 Task: Customize the appearance and behavior of the integrated terminal's font size.
Action: Mouse moved to (381, 165)
Screenshot: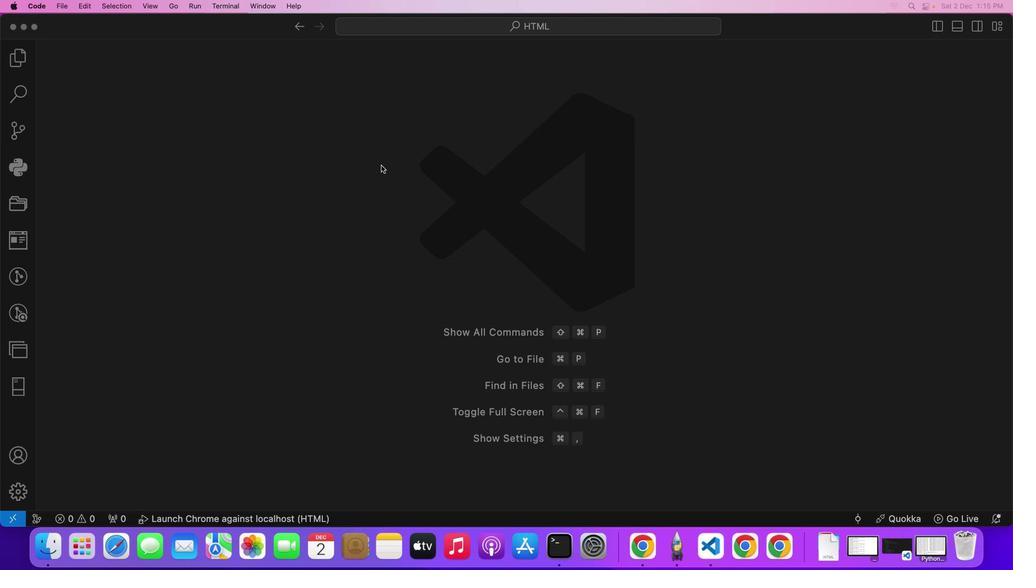 
Action: Mouse pressed left at (381, 165)
Screenshot: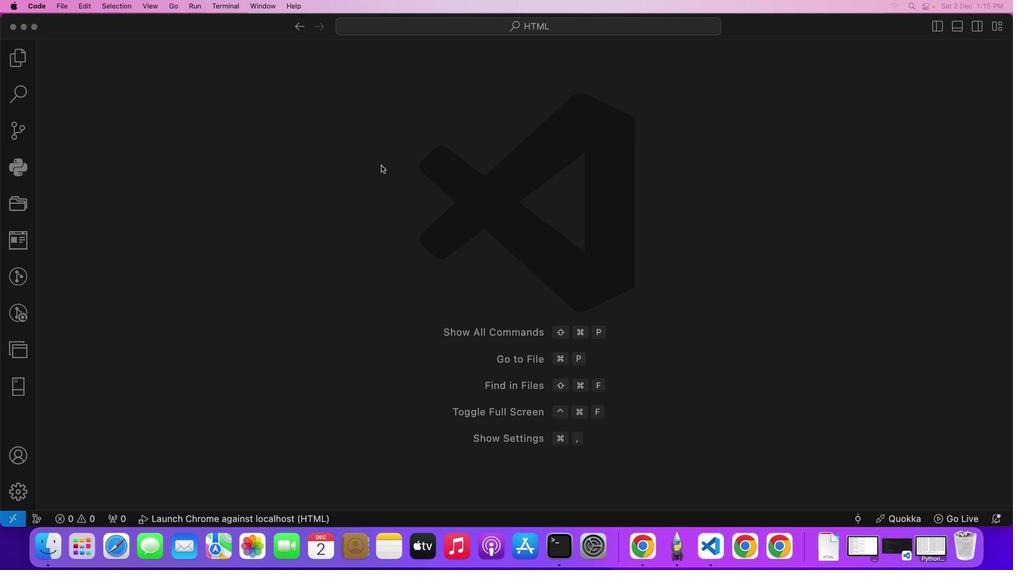 
Action: Mouse moved to (937, 561)
Screenshot: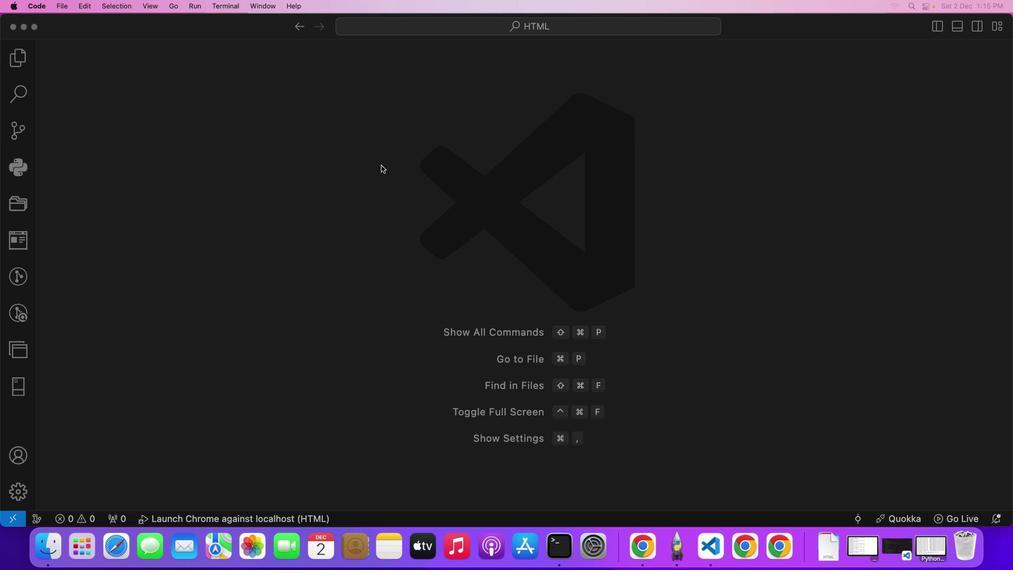 
Action: Mouse pressed left at (937, 561)
Screenshot: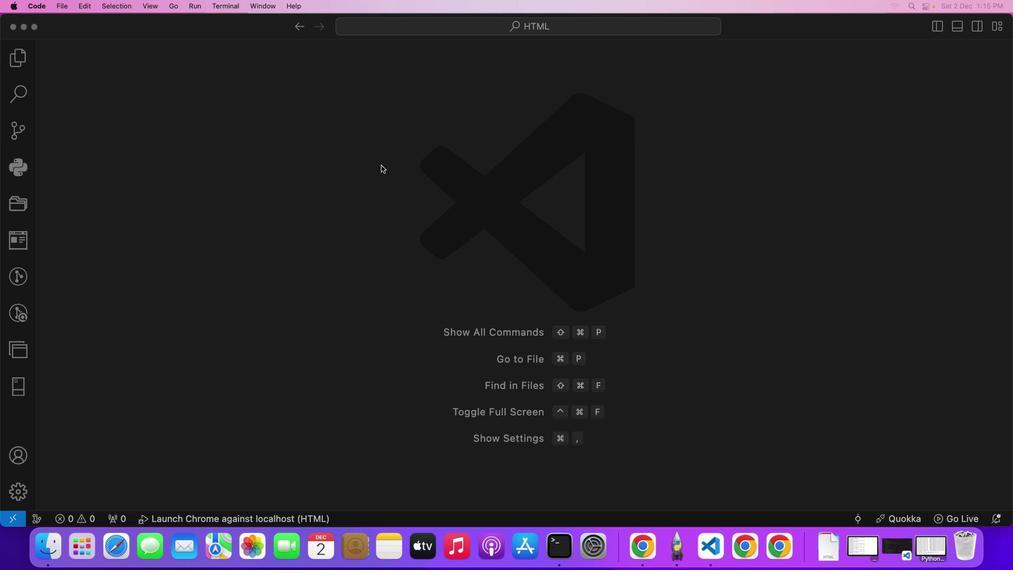 
Action: Mouse moved to (938, 555)
Screenshot: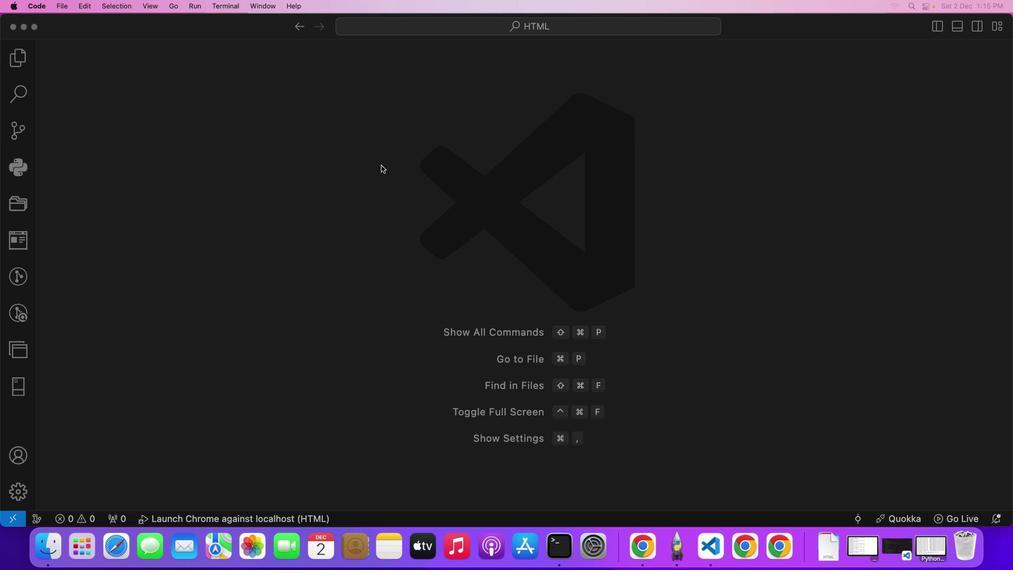 
Action: Key pressed 'y'
Screenshot: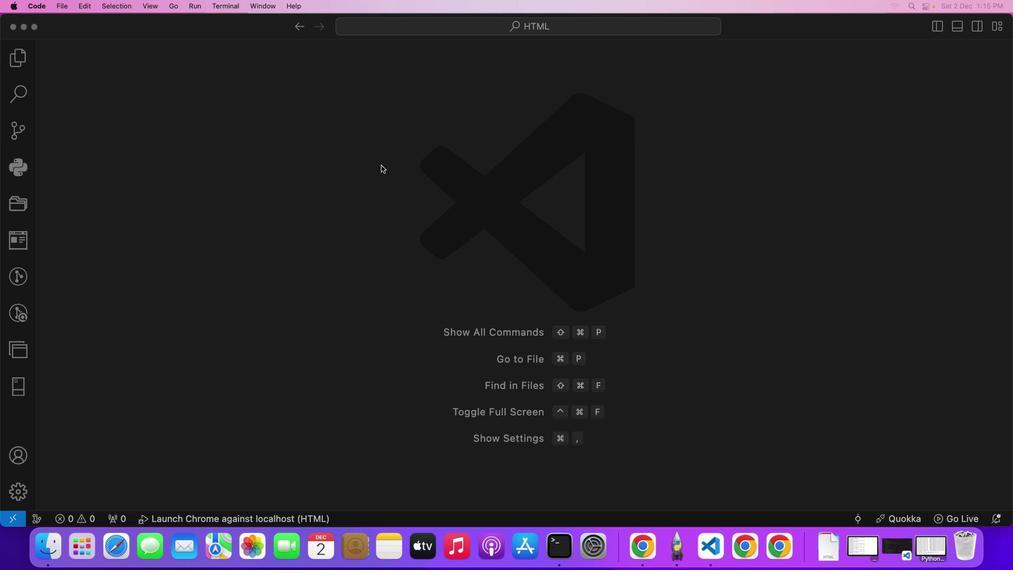 
Action: Mouse moved to (934, 549)
Screenshot: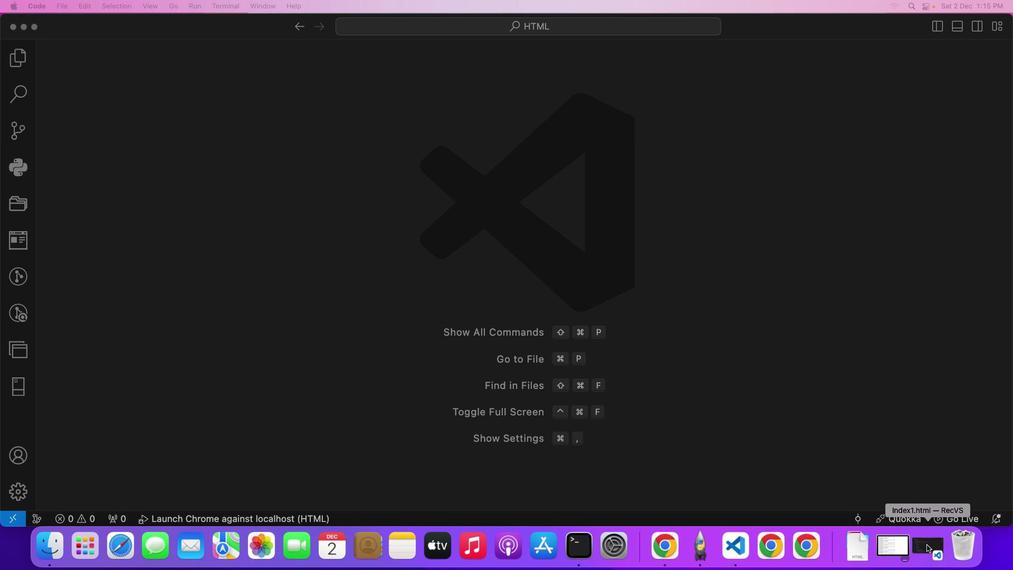 
Action: Key pressed Key.enter
Screenshot: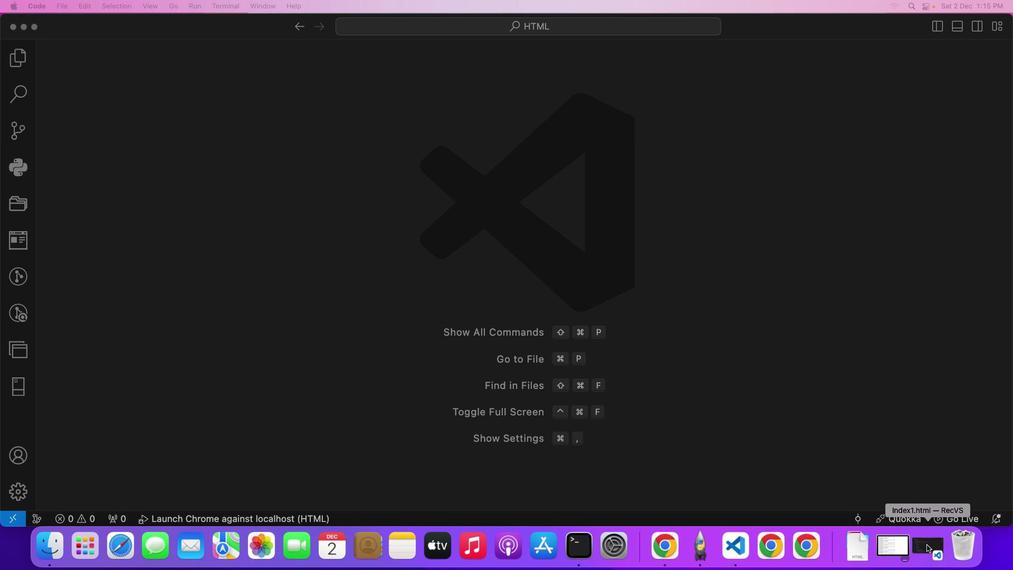 
Action: Mouse moved to (340, 272)
Screenshot: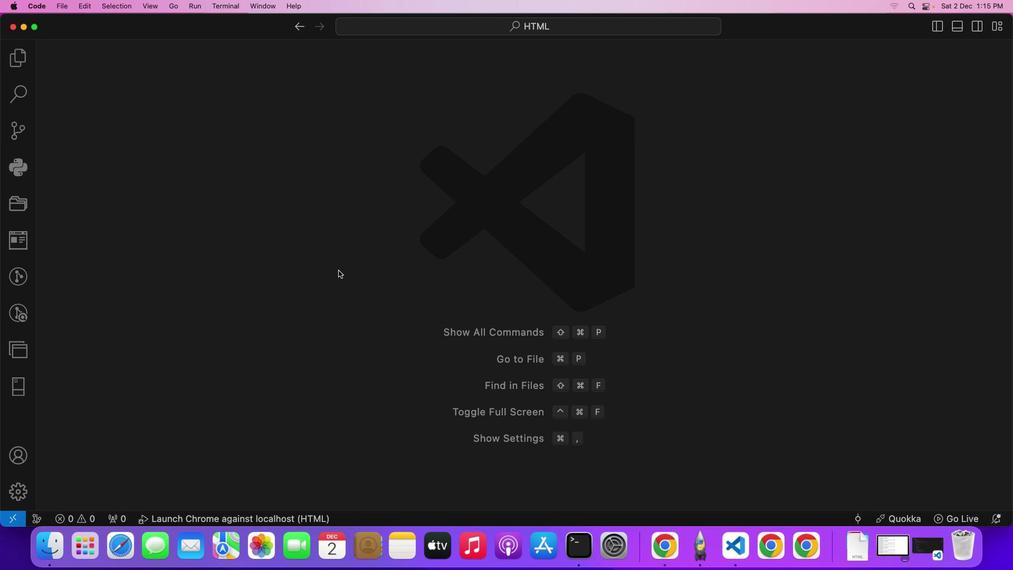 
Action: Mouse pressed left at (340, 272)
Screenshot: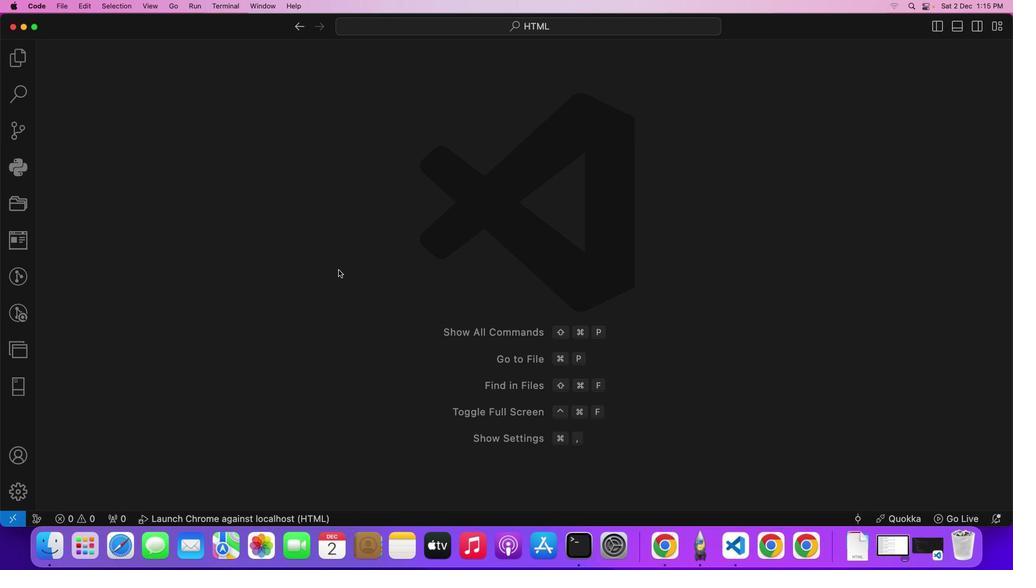 
Action: Mouse moved to (31, 1)
Screenshot: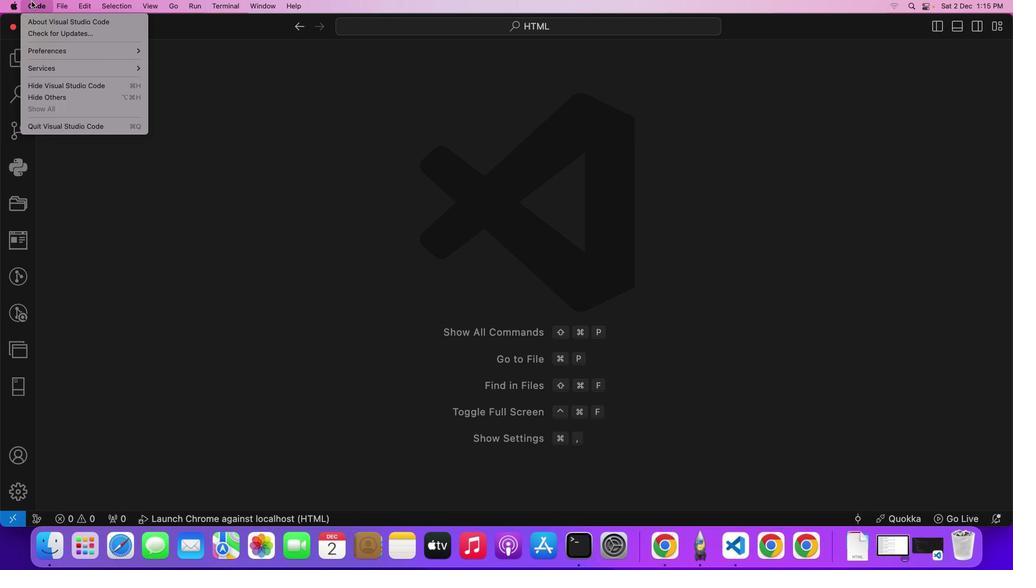 
Action: Mouse pressed left at (31, 1)
Screenshot: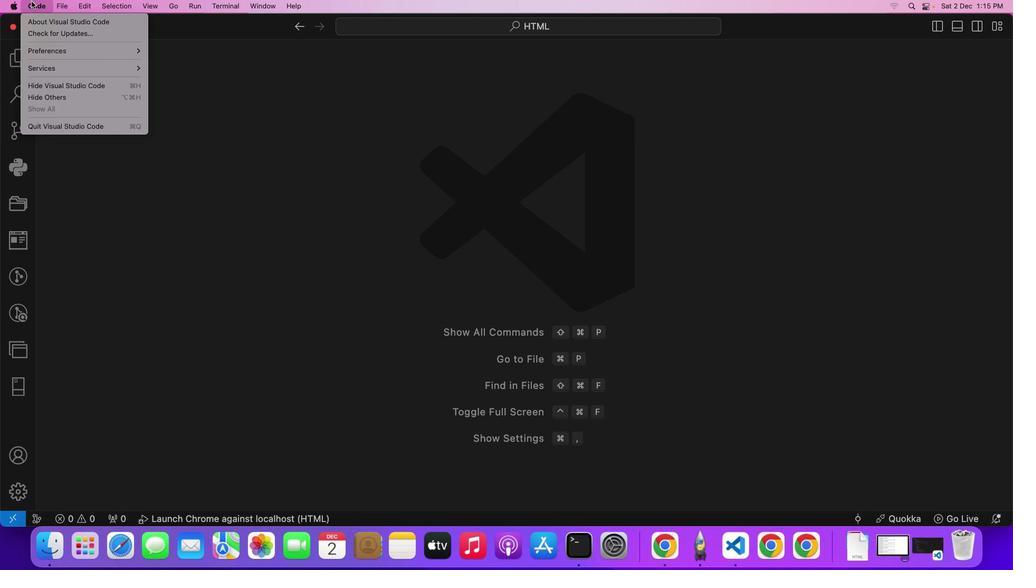 
Action: Mouse moved to (81, 52)
Screenshot: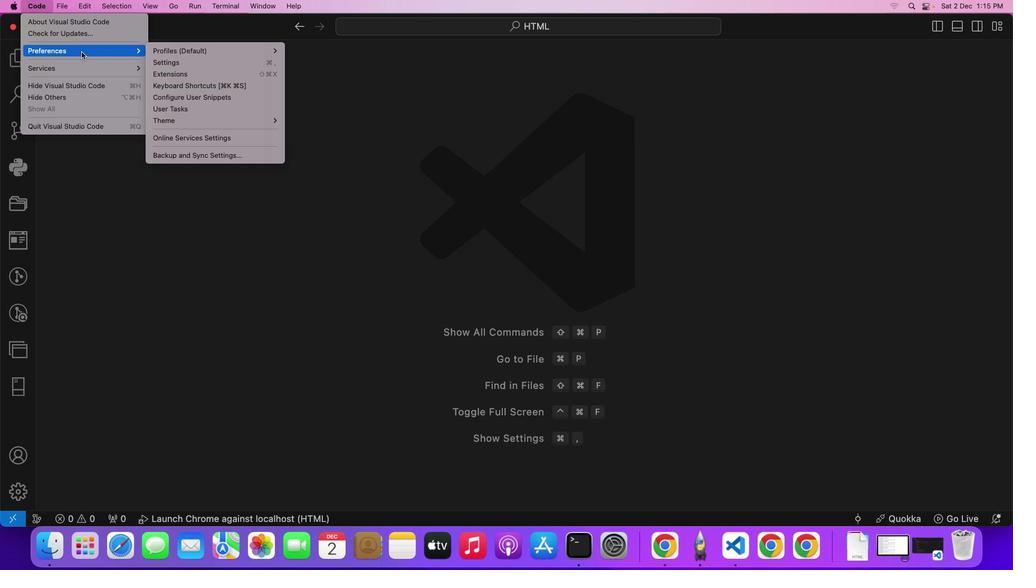 
Action: Mouse pressed left at (81, 52)
Screenshot: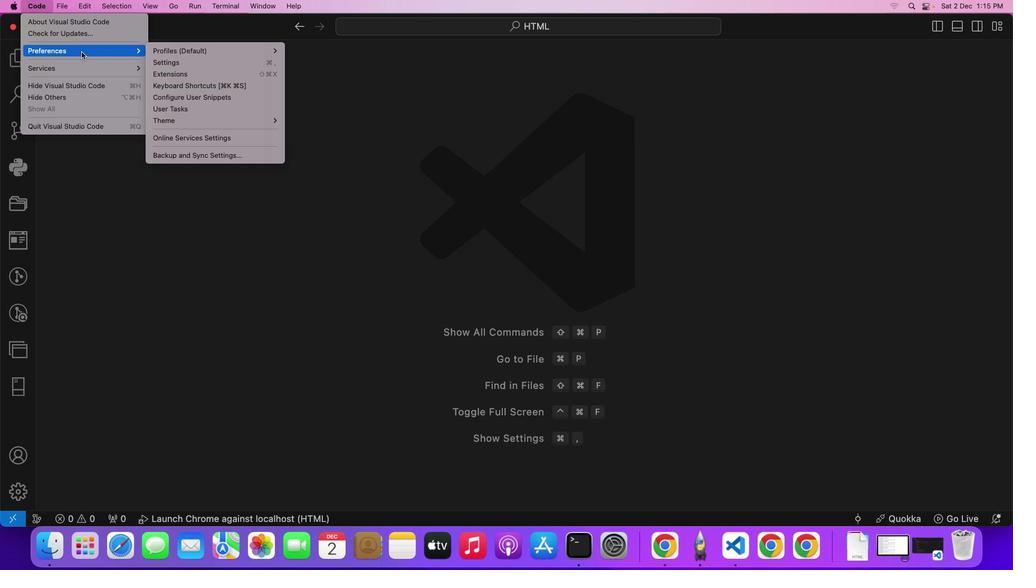 
Action: Mouse moved to (185, 64)
Screenshot: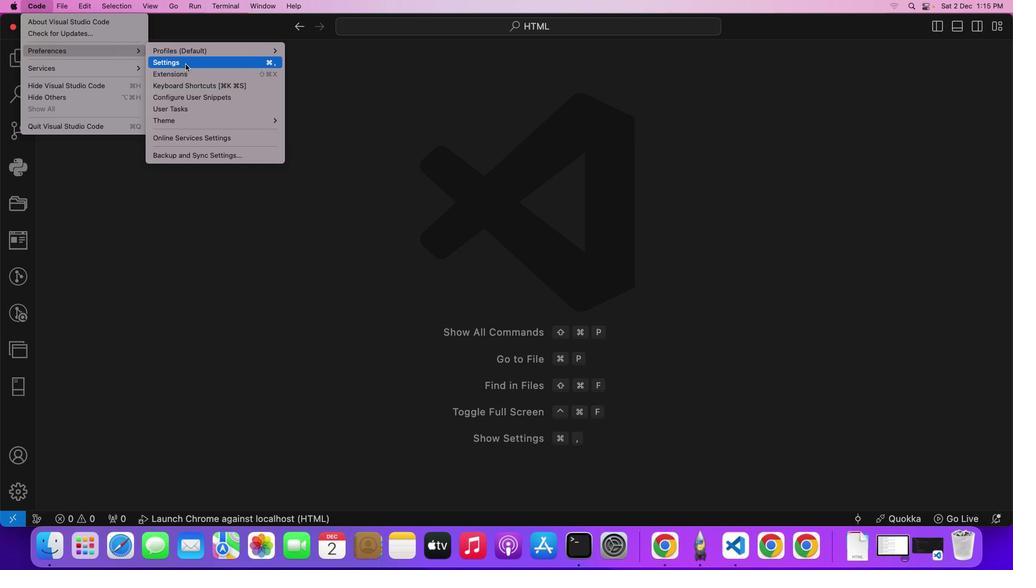 
Action: Mouse pressed left at (185, 64)
Screenshot: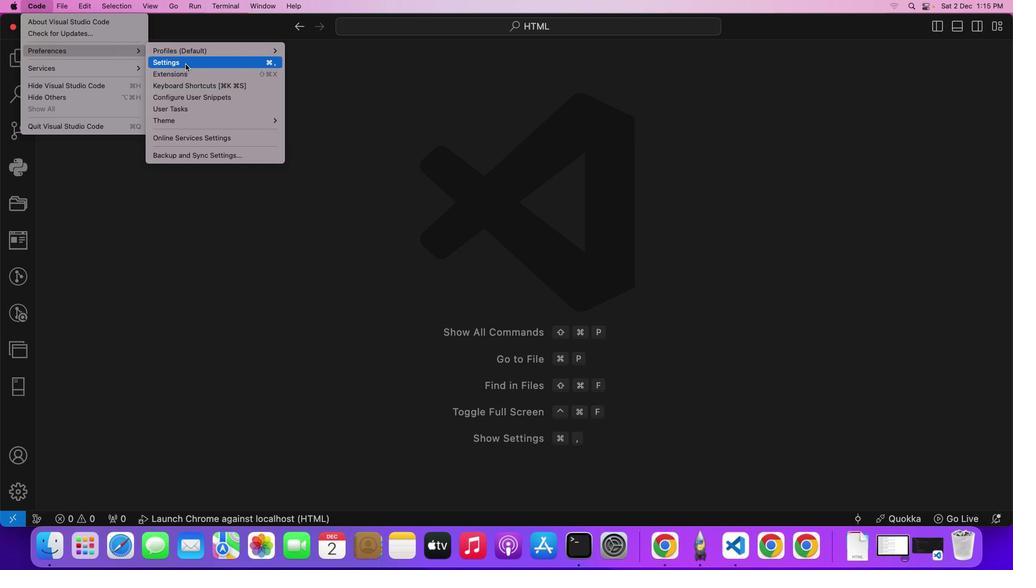 
Action: Mouse moved to (232, 85)
Screenshot: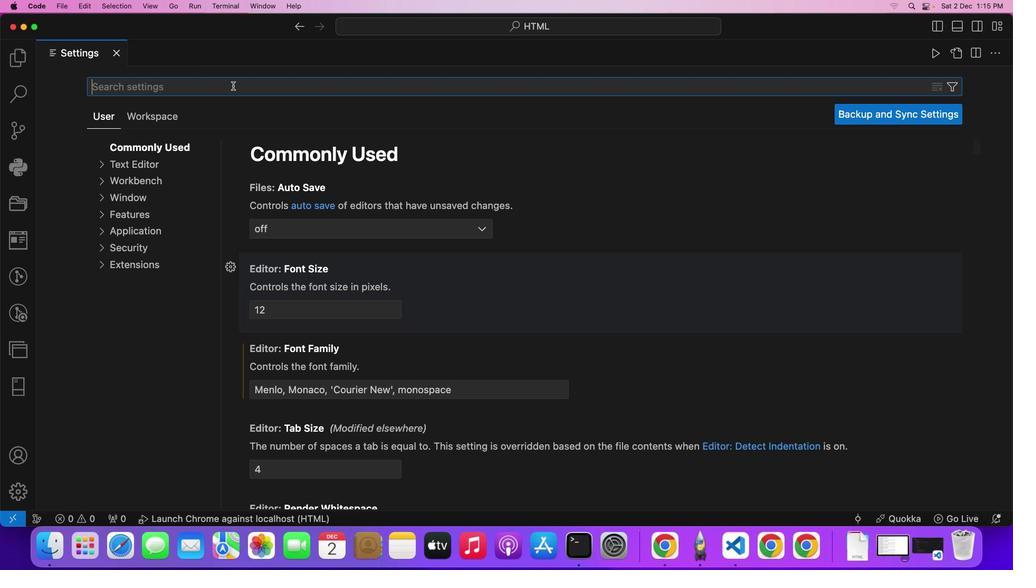 
Action: Mouse pressed left at (232, 85)
Screenshot: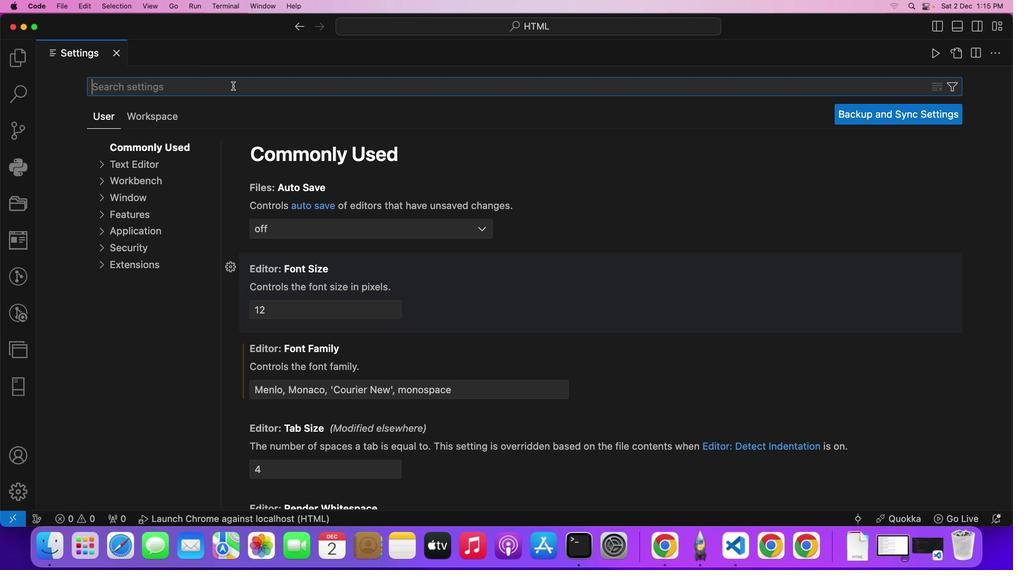 
Action: Mouse moved to (232, 86)
Screenshot: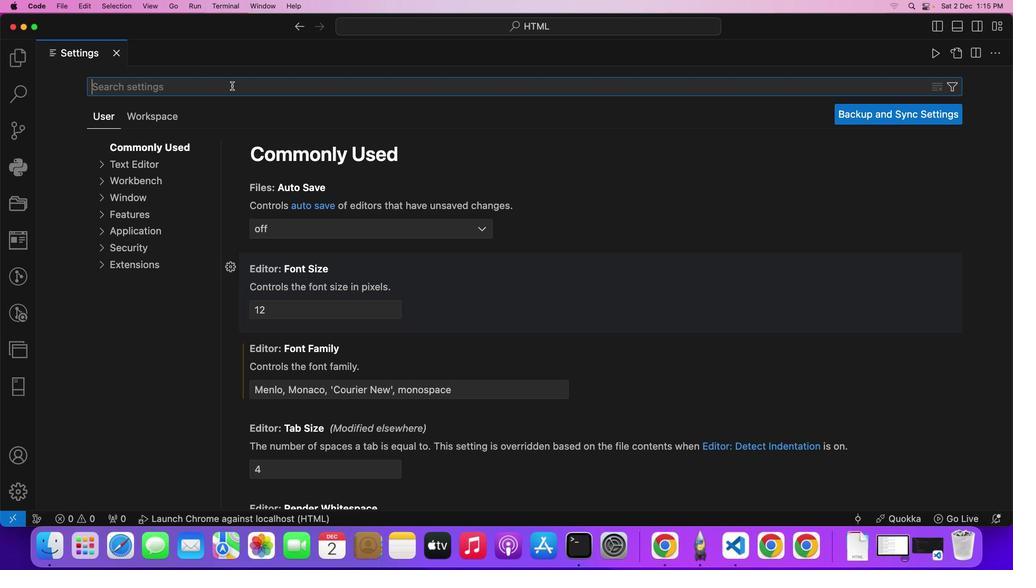 
Action: Key pressed 't''e''r''m''i''n''a''l'Key.space'f''o''n''t'Key.space's''i''z''e'
Screenshot: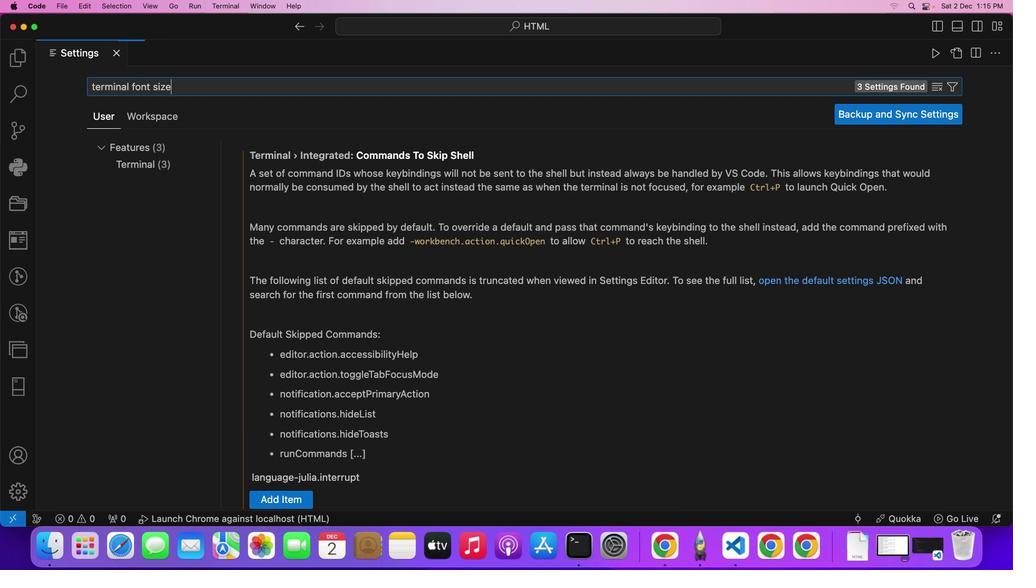 
Action: Mouse moved to (442, 200)
Screenshot: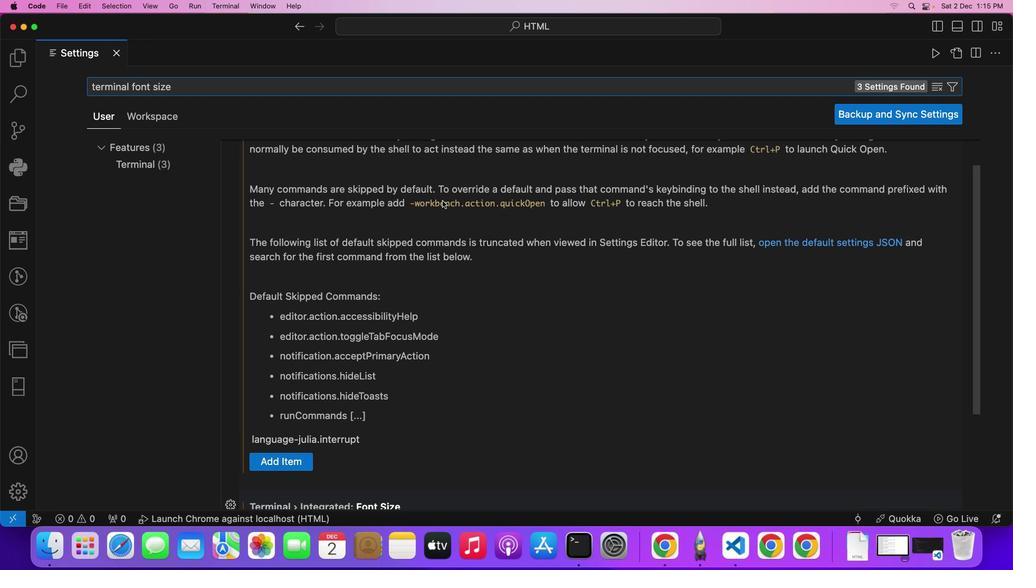 
Action: Mouse scrolled (442, 200) with delta (0, 0)
Screenshot: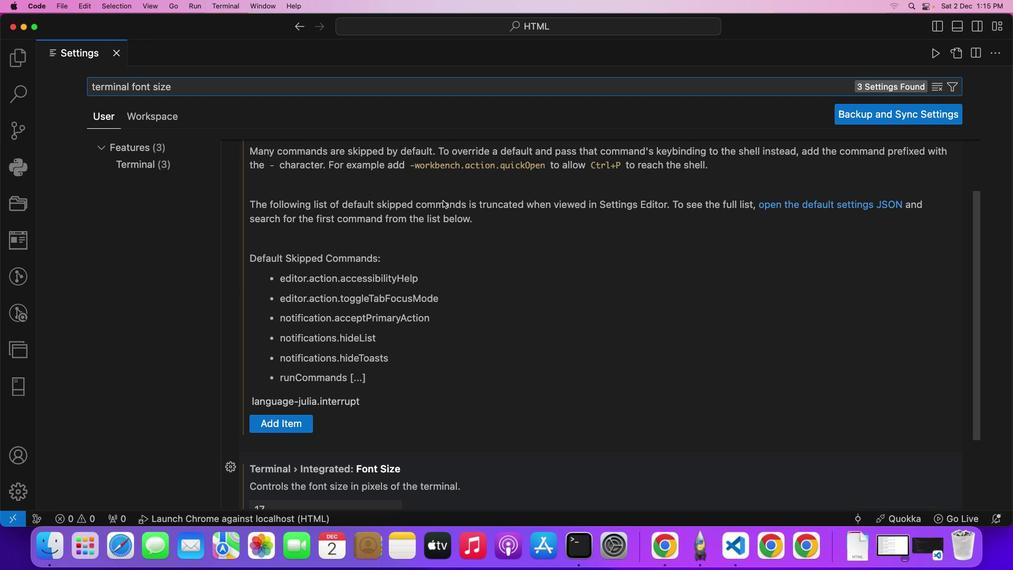 
Action: Mouse moved to (442, 200)
Screenshot: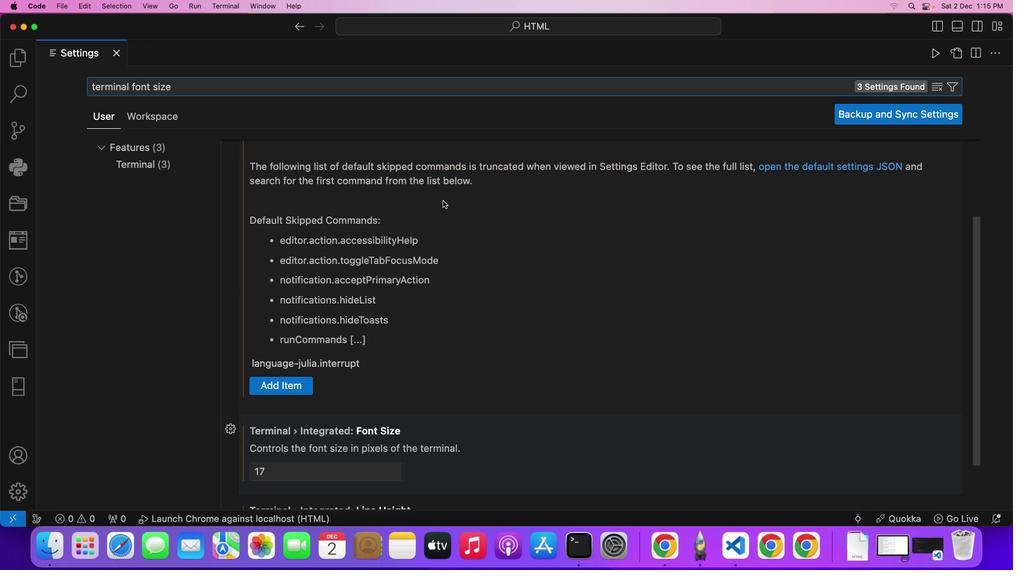 
Action: Mouse scrolled (442, 200) with delta (0, 0)
Screenshot: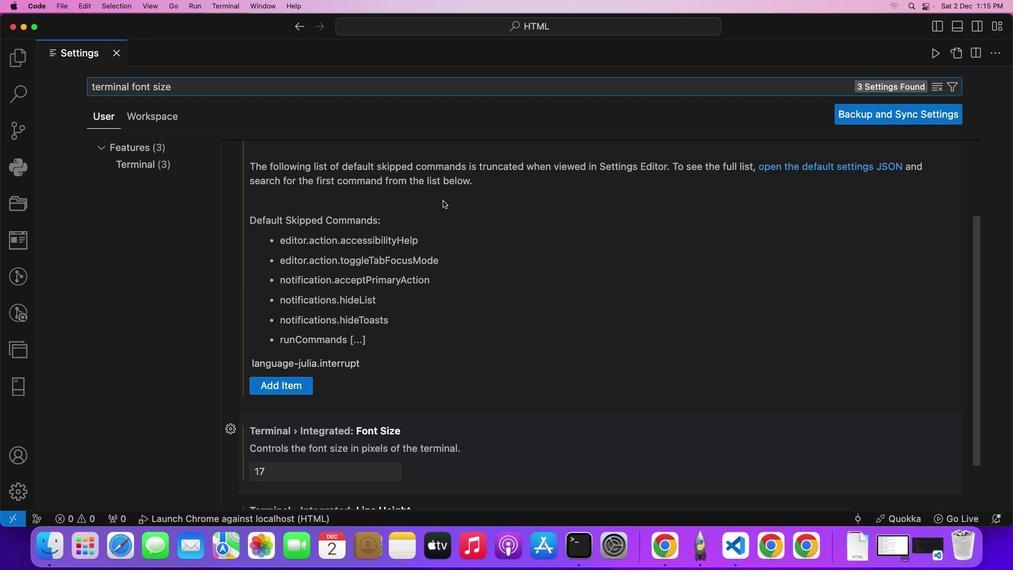 
Action: Mouse moved to (443, 201)
Screenshot: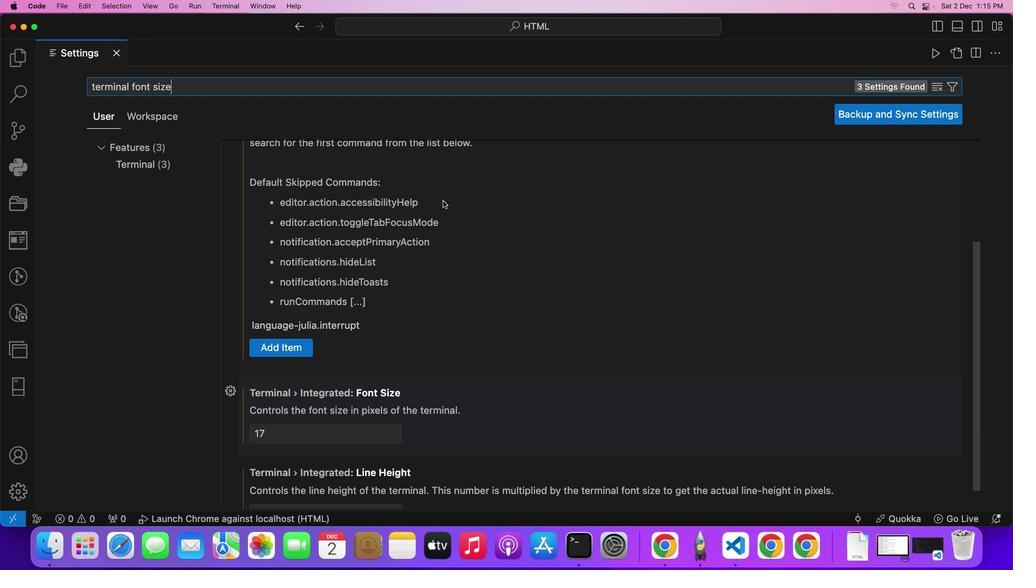 
Action: Mouse scrolled (443, 201) with delta (0, 0)
Screenshot: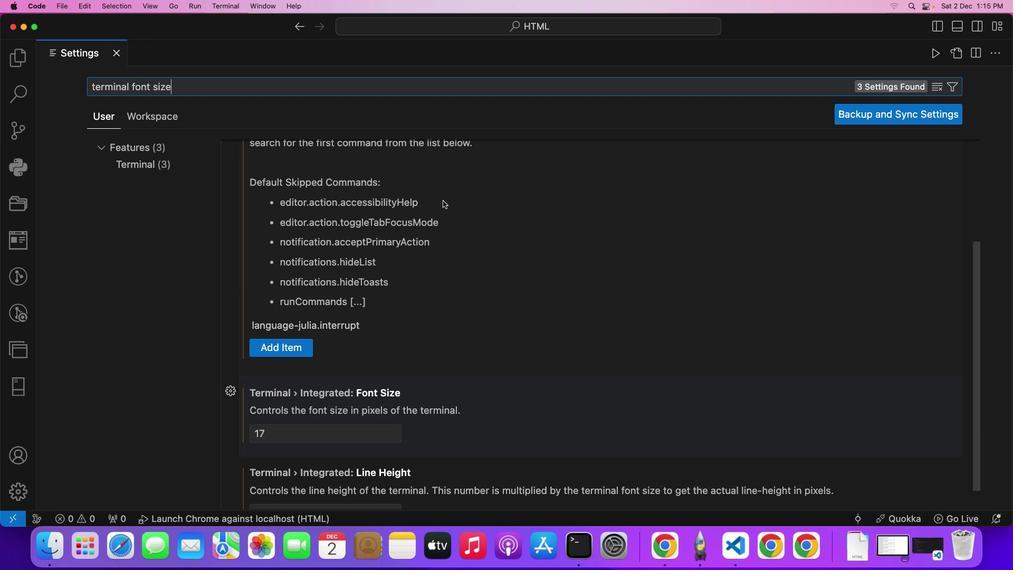 
Action: Mouse moved to (443, 201)
Screenshot: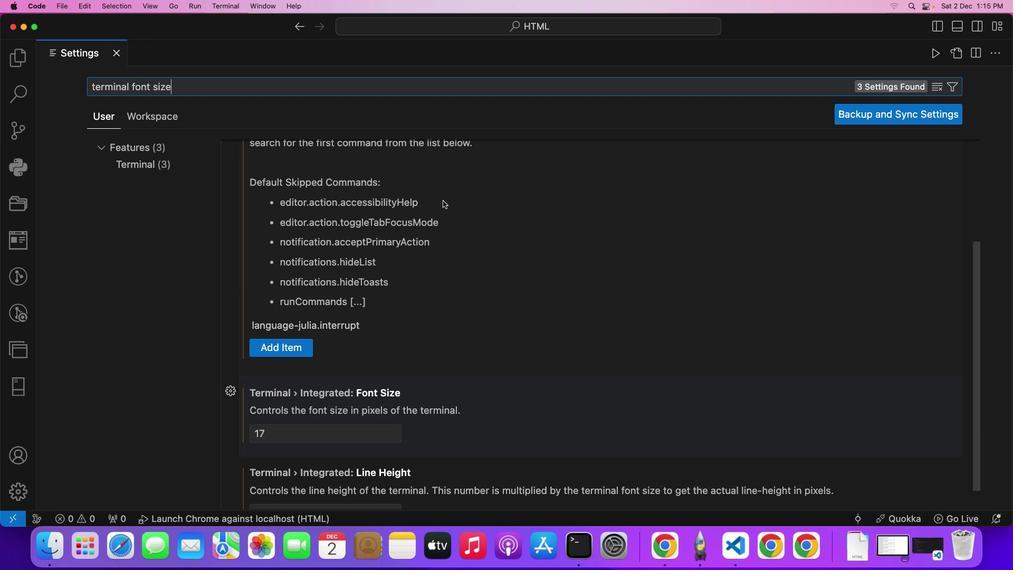 
Action: Mouse scrolled (443, 201) with delta (0, 0)
Screenshot: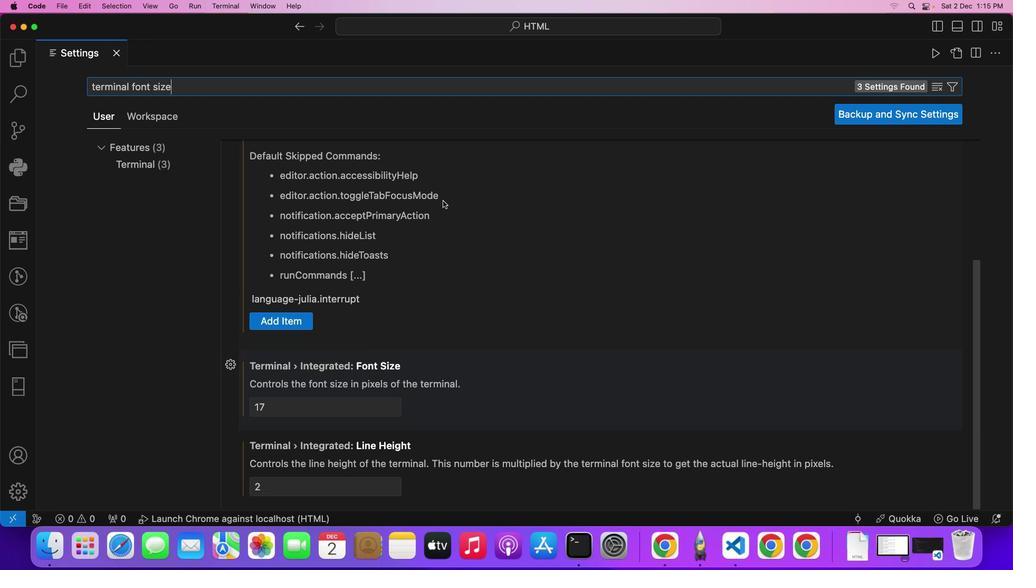
Action: Mouse scrolled (443, 201) with delta (0, 0)
Screenshot: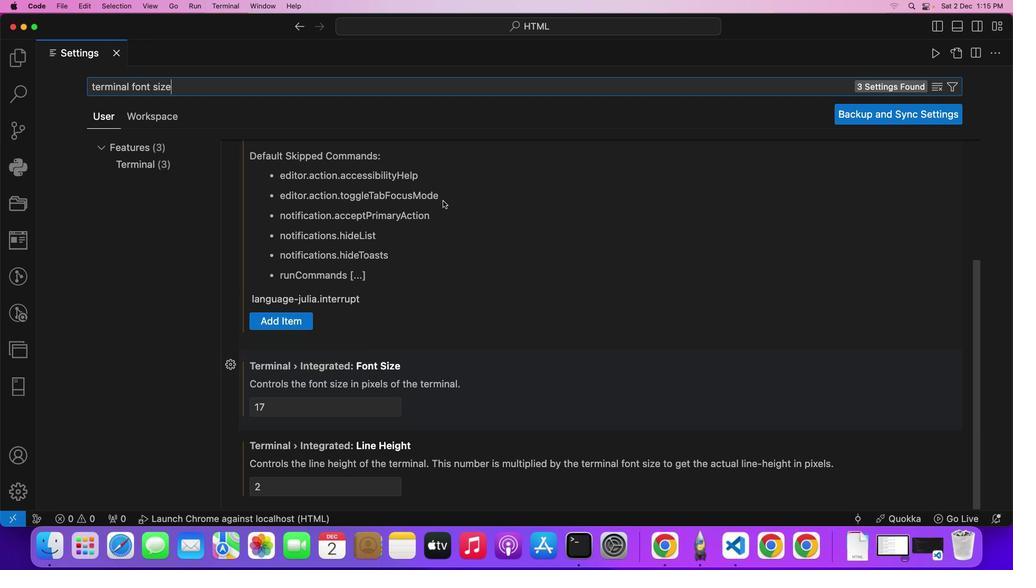 
Action: Mouse moved to (443, 200)
Screenshot: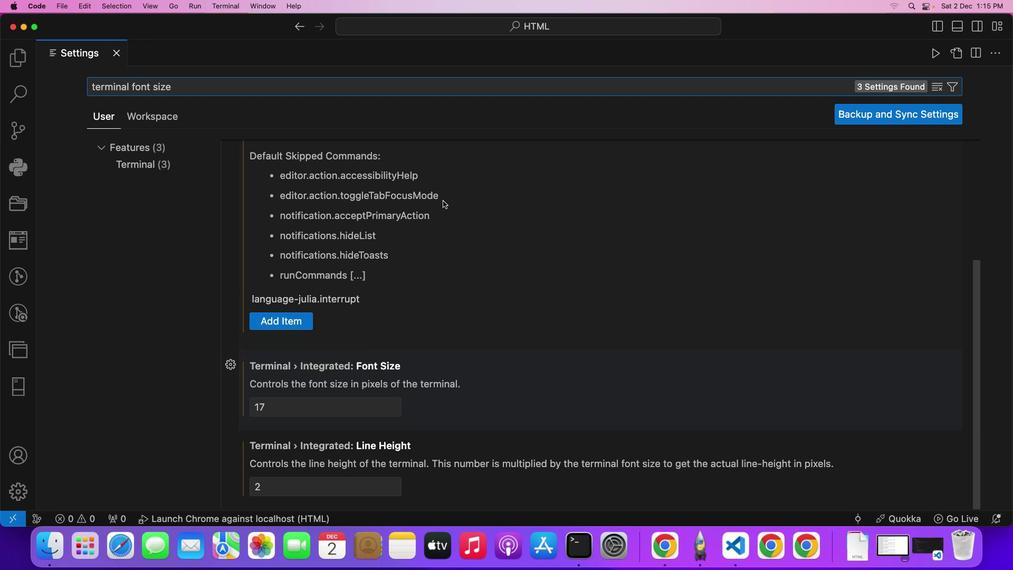 
Action: Mouse scrolled (443, 200) with delta (0, 0)
Screenshot: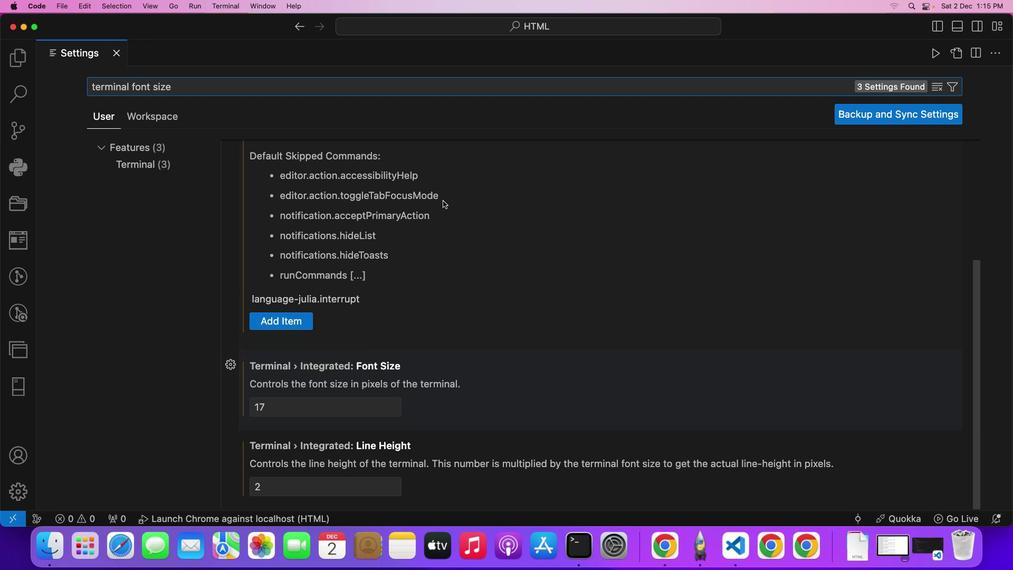 
Action: Mouse scrolled (443, 200) with delta (0, 0)
Screenshot: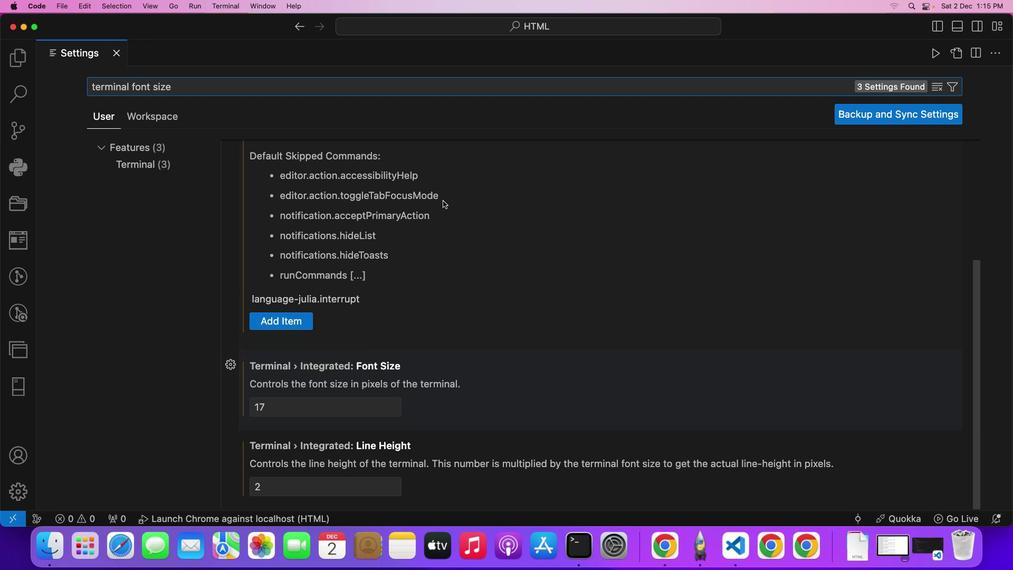 
Action: Mouse scrolled (443, 200) with delta (0, 0)
Screenshot: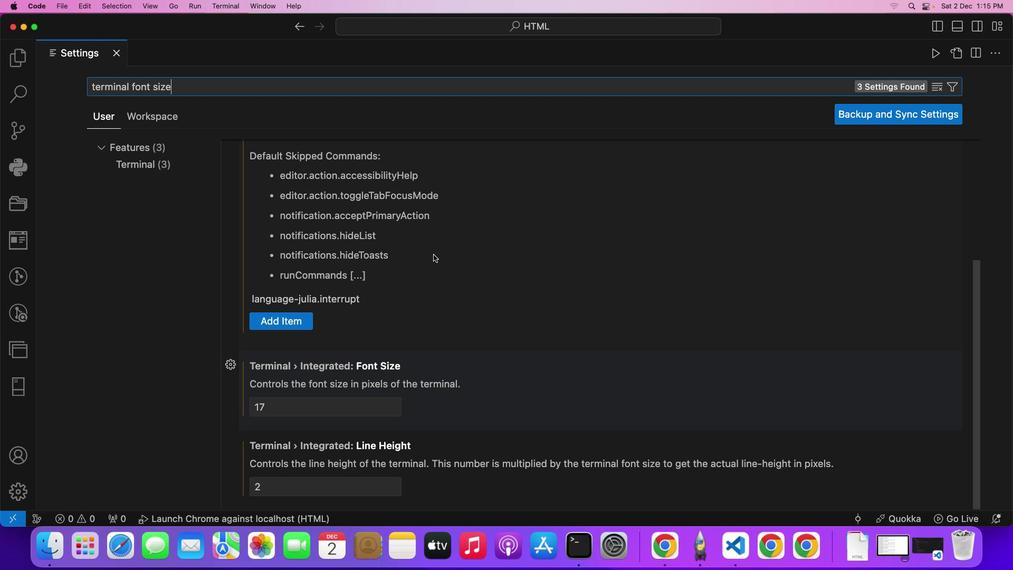 
Action: Mouse moved to (299, 402)
Screenshot: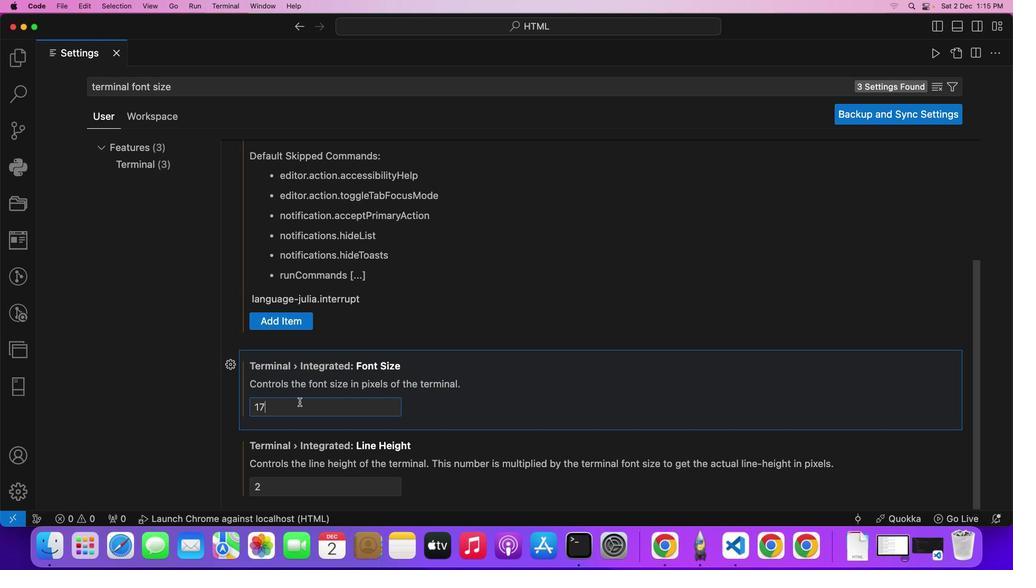 
Action: Mouse pressed left at (299, 402)
Screenshot: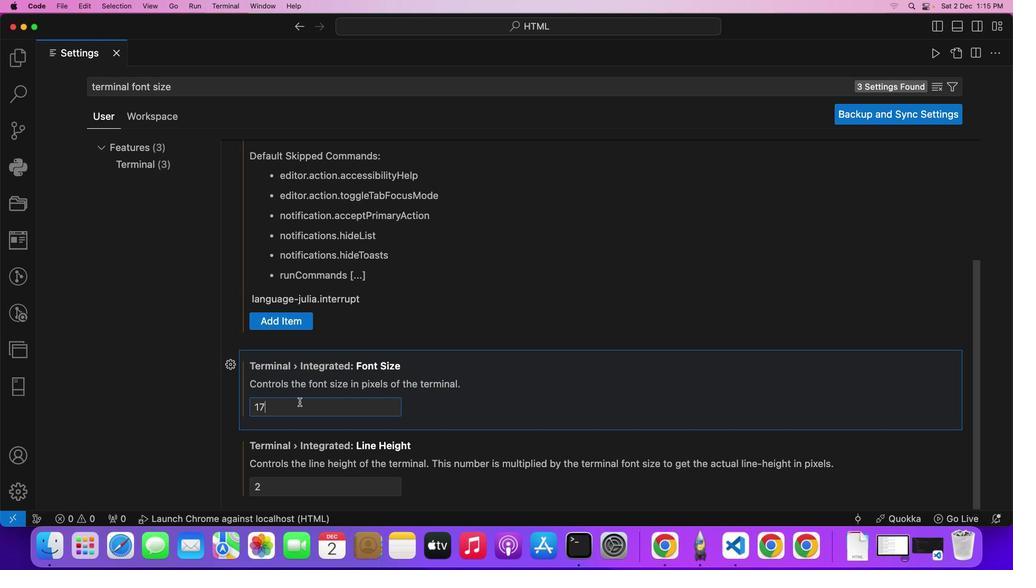 
Action: Mouse moved to (299, 402)
Screenshot: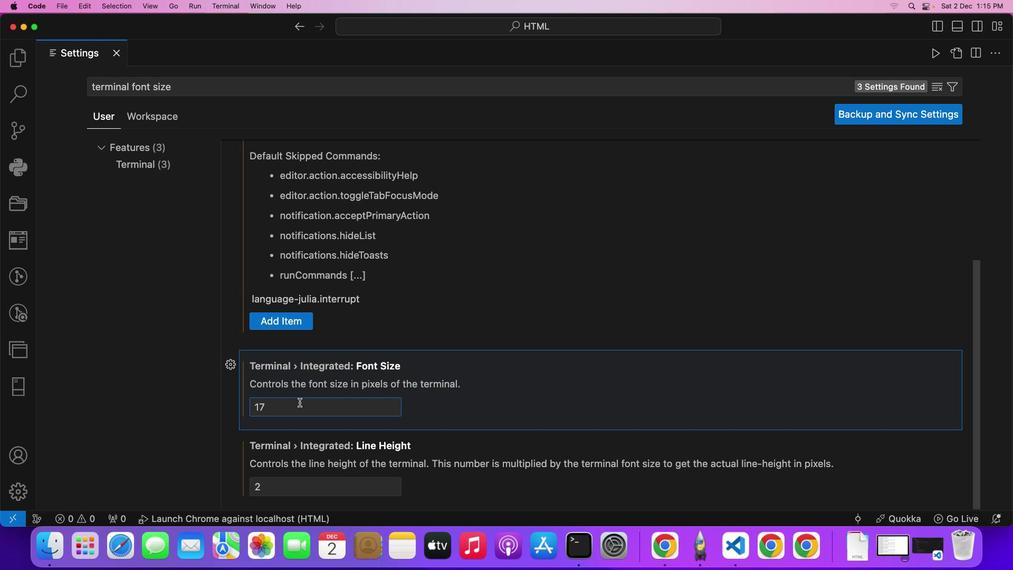 
Action: Key pressed Key.backspace'2'
Screenshot: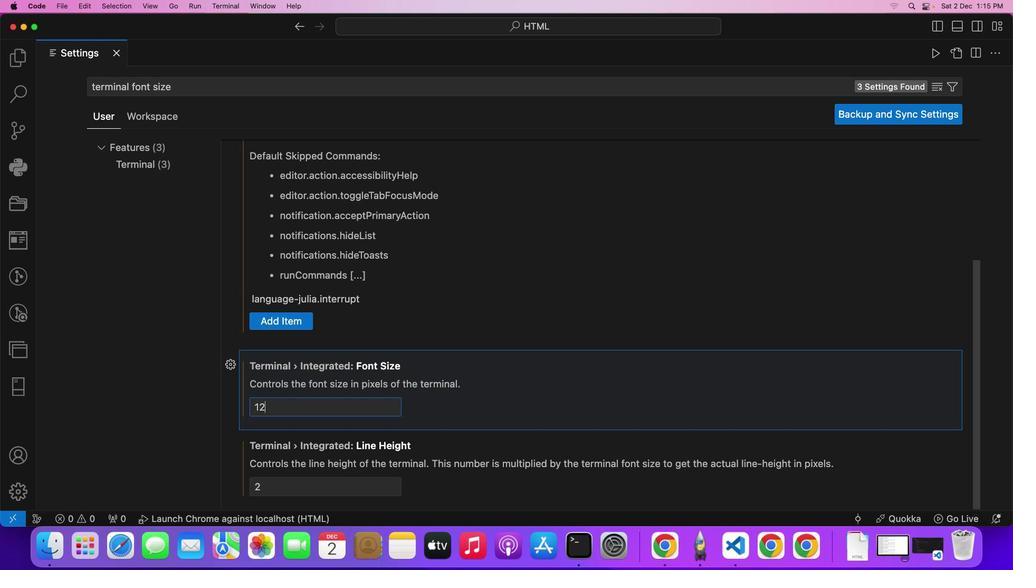 
Action: Mouse moved to (306, 483)
Screenshot: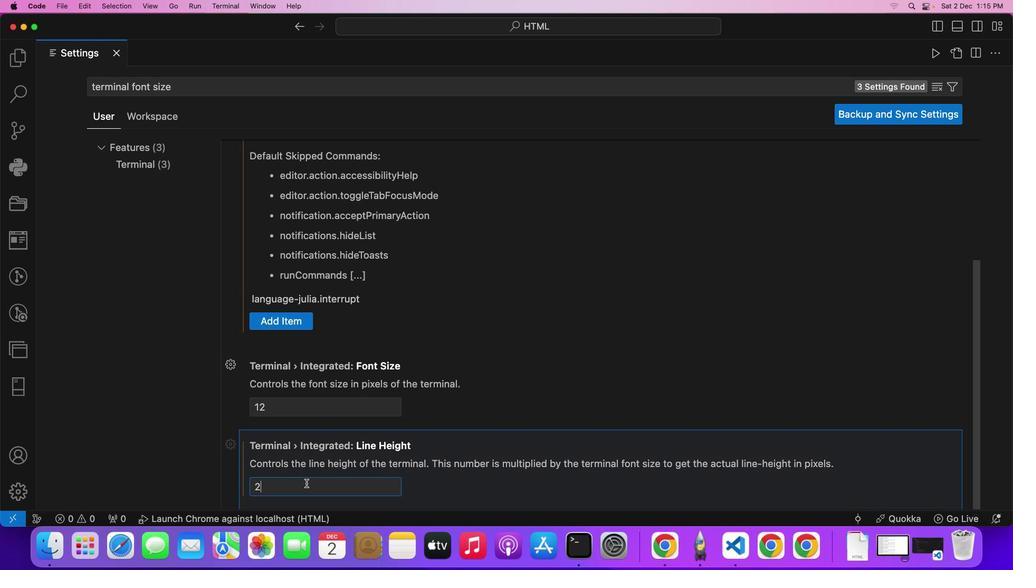 
Action: Mouse pressed left at (306, 483)
Screenshot: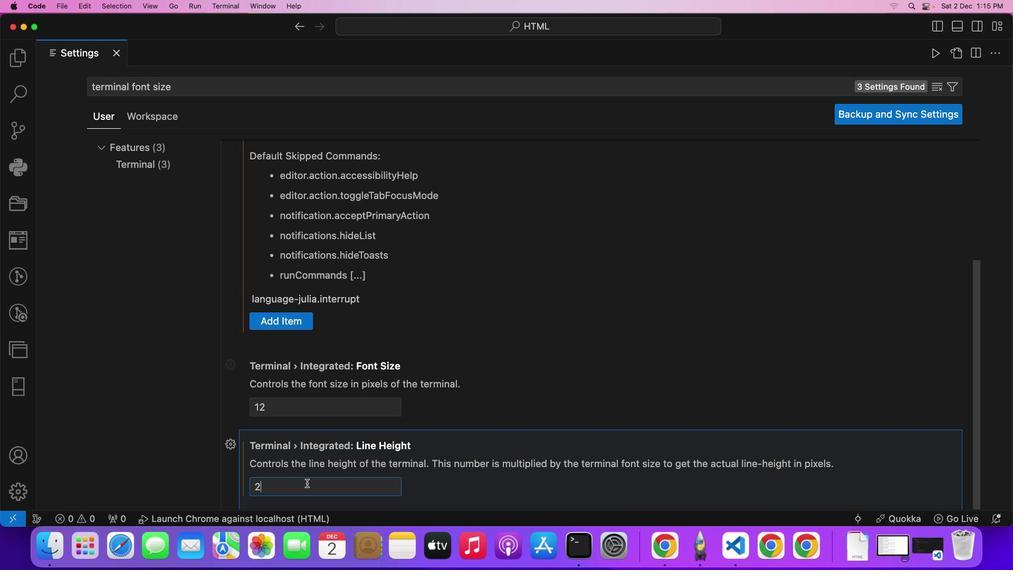 
Action: Mouse moved to (306, 483)
Screenshot: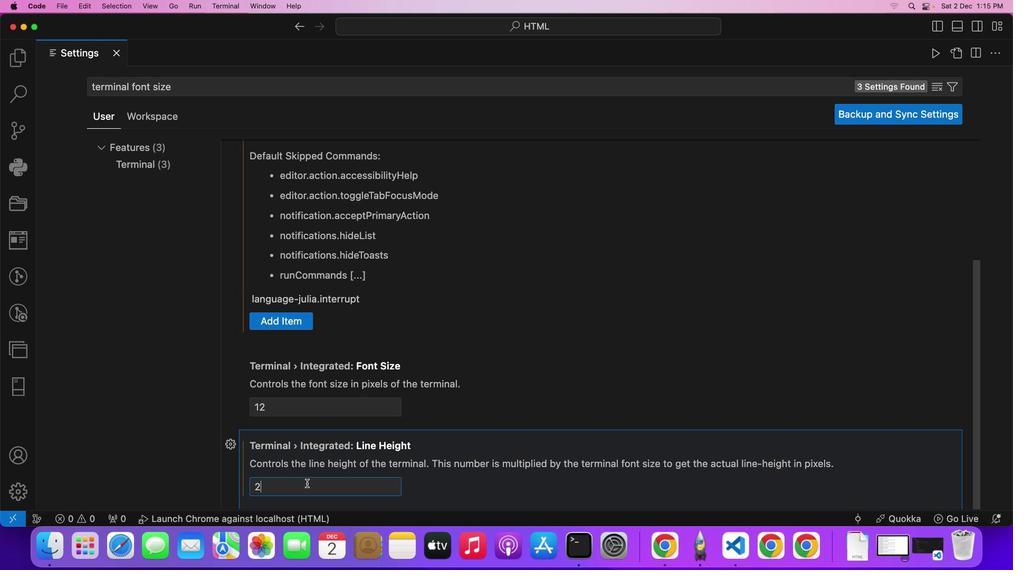 
Action: Key pressed Key.backspace'1'
Screenshot: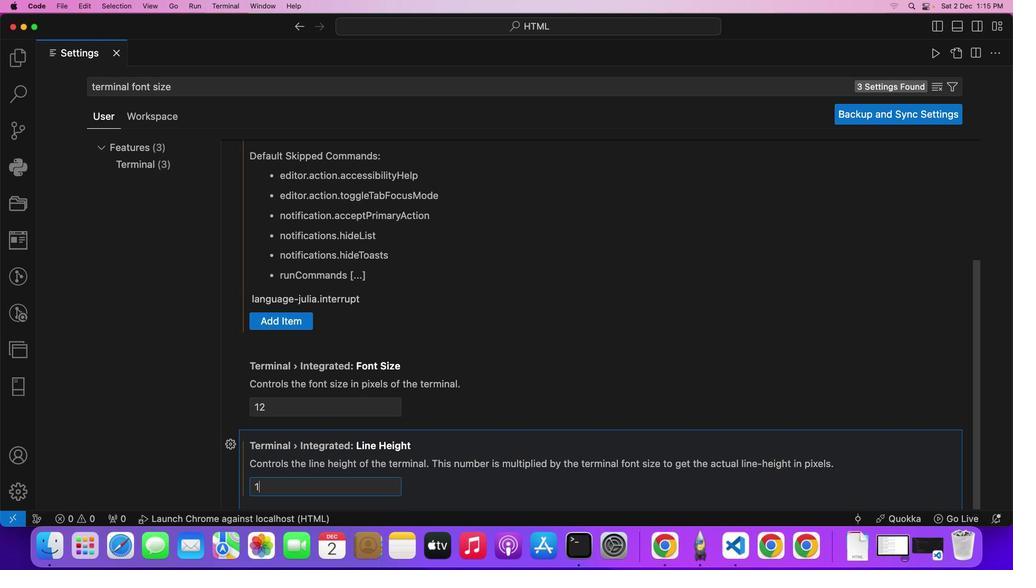 
Action: Mouse moved to (959, 54)
Screenshot: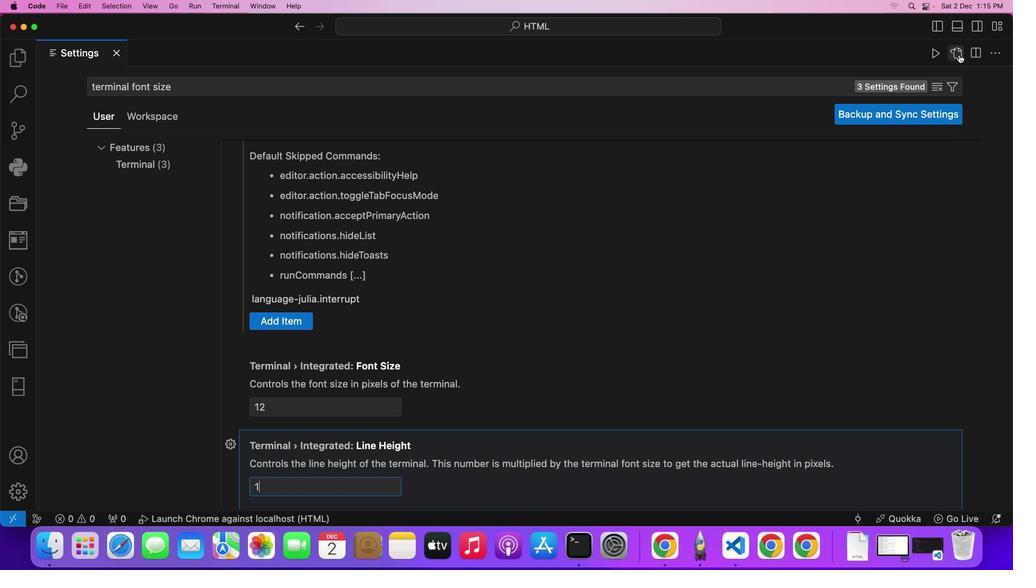 
Action: Mouse pressed left at (959, 54)
Screenshot: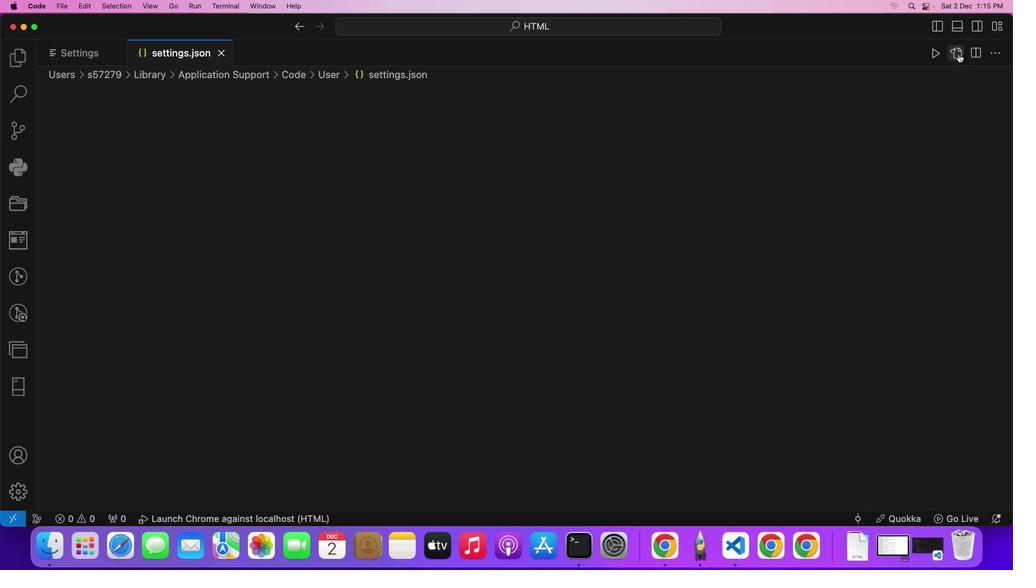 
Action: Mouse moved to (60, 4)
Screenshot: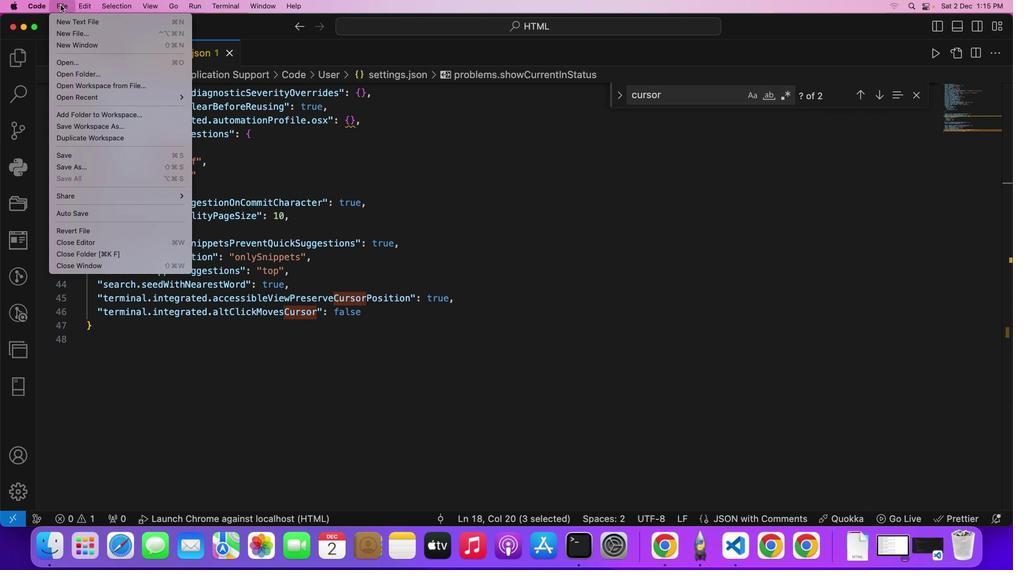 
Action: Mouse pressed left at (60, 4)
Screenshot: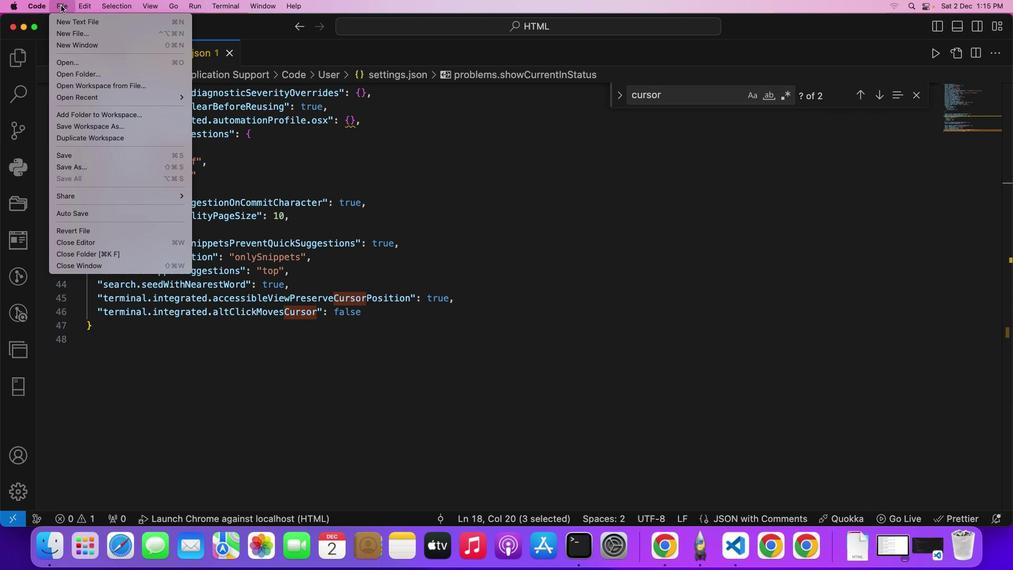 
Action: Mouse moved to (97, 159)
Screenshot: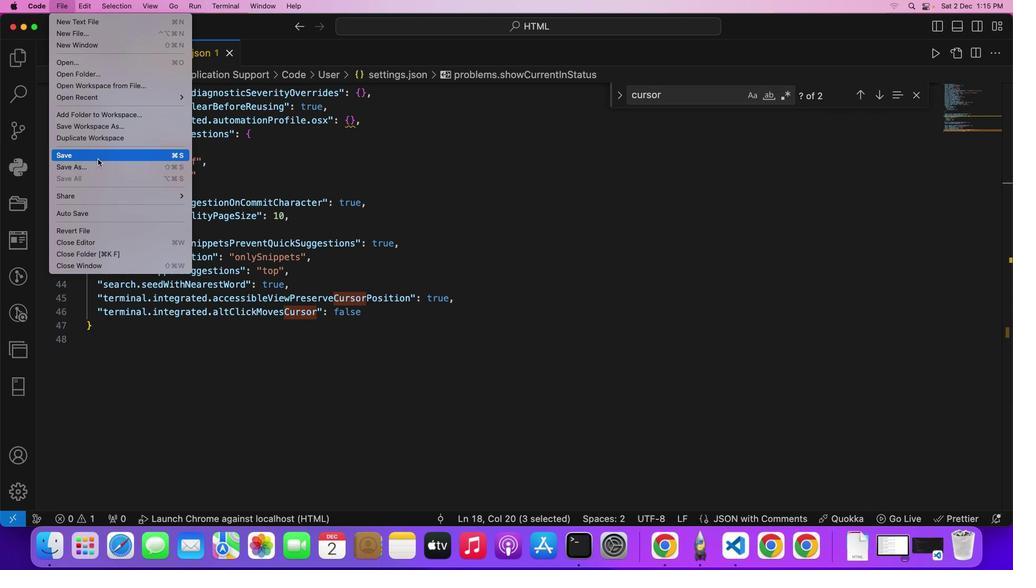
Action: Mouse pressed left at (97, 159)
Screenshot: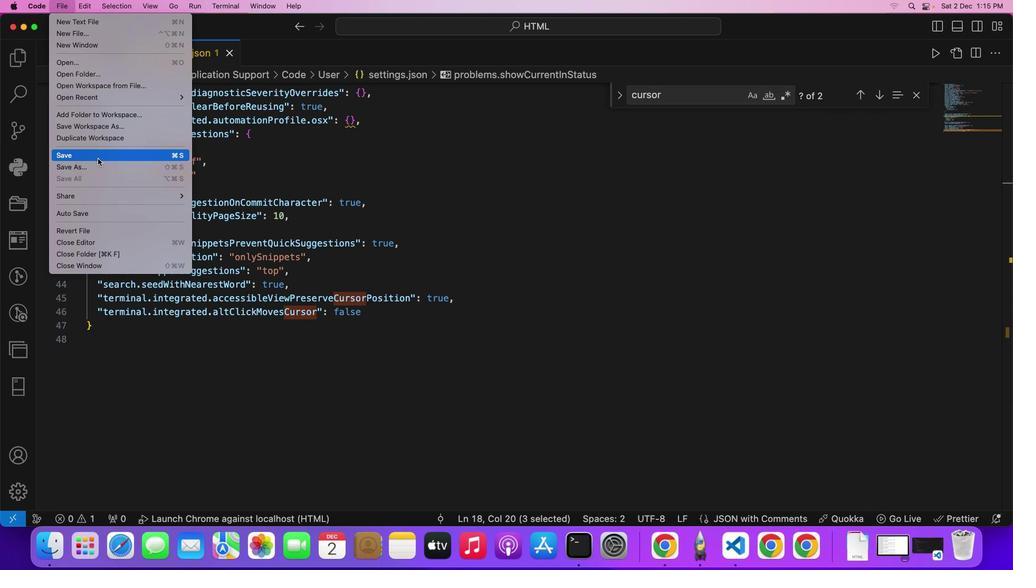 
Action: Mouse moved to (227, 56)
Screenshot: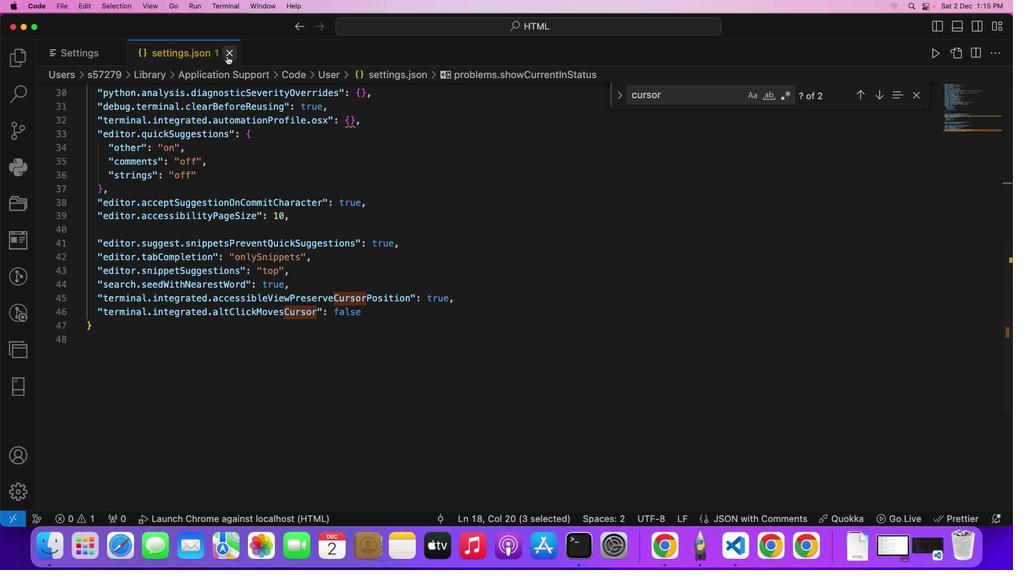 
Action: Mouse pressed left at (227, 56)
Screenshot: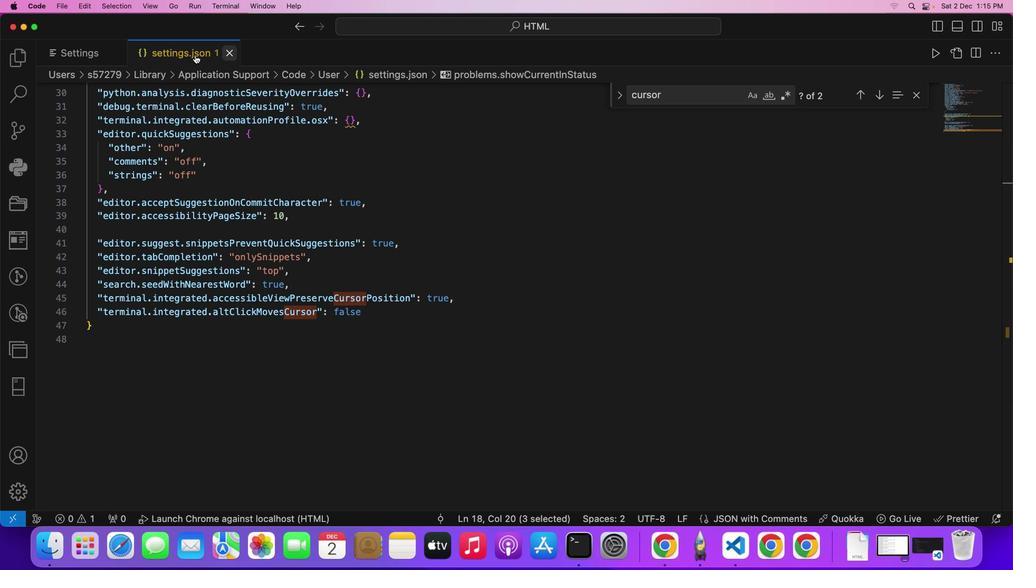 
Action: Mouse moved to (117, 54)
Screenshot: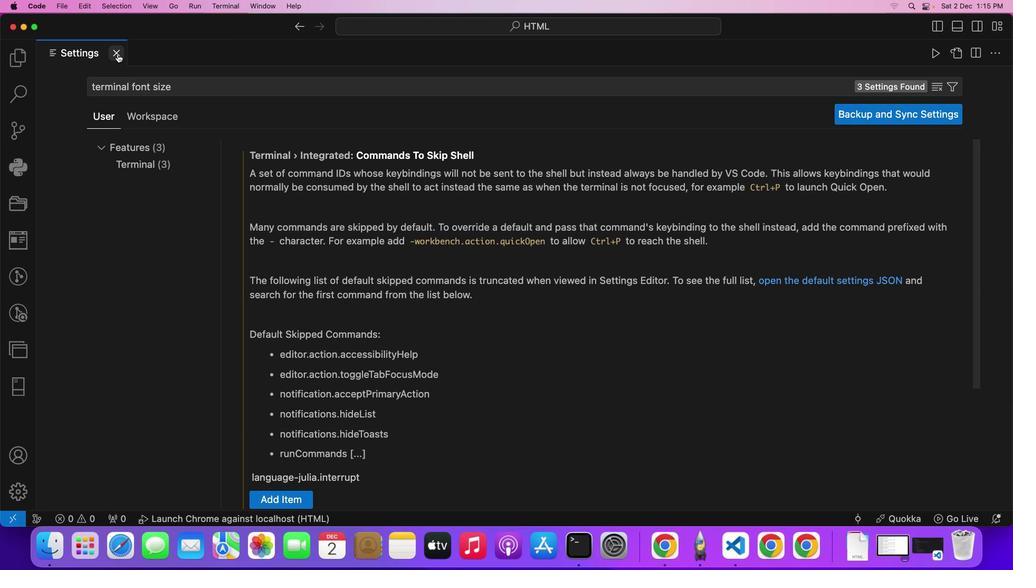 
Action: Mouse pressed left at (117, 54)
Screenshot: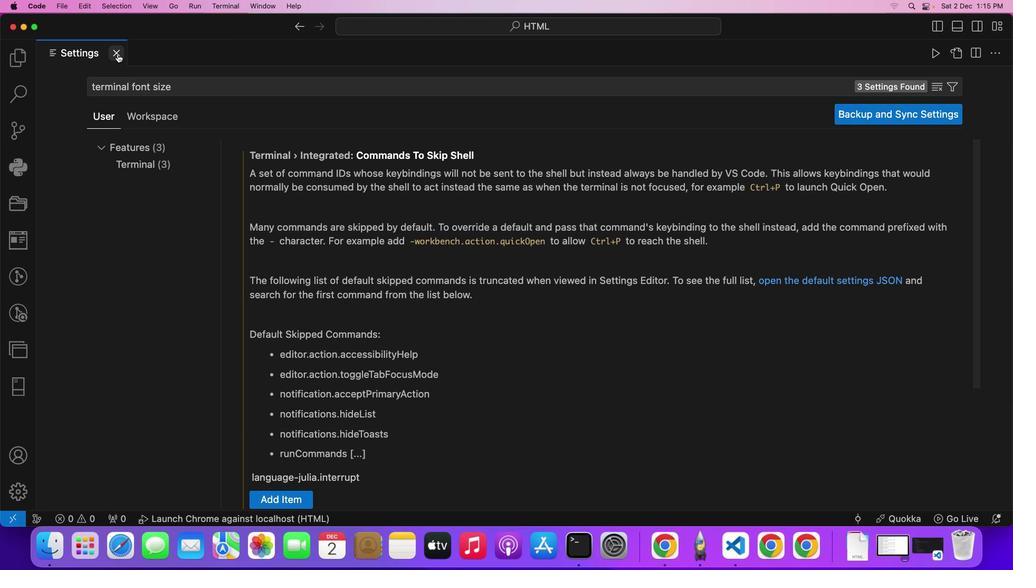
